 Task: Set the password for FTP input to 'anony12'.
Action: Mouse moved to (109, 12)
Screenshot: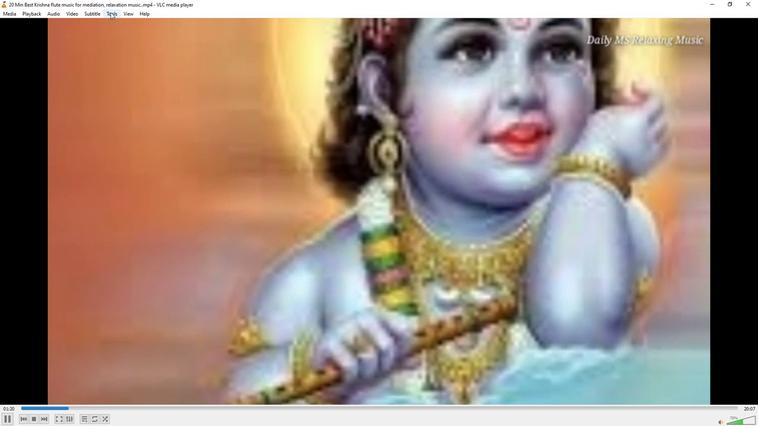 
Action: Mouse pressed left at (109, 12)
Screenshot: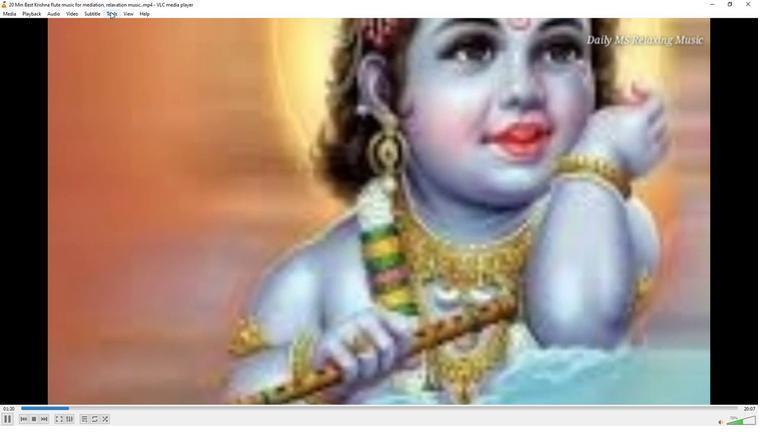 
Action: Mouse moved to (120, 107)
Screenshot: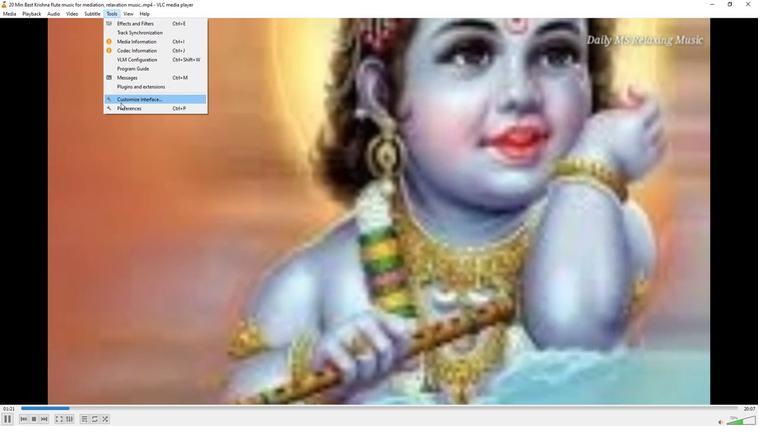 
Action: Mouse pressed left at (120, 107)
Screenshot: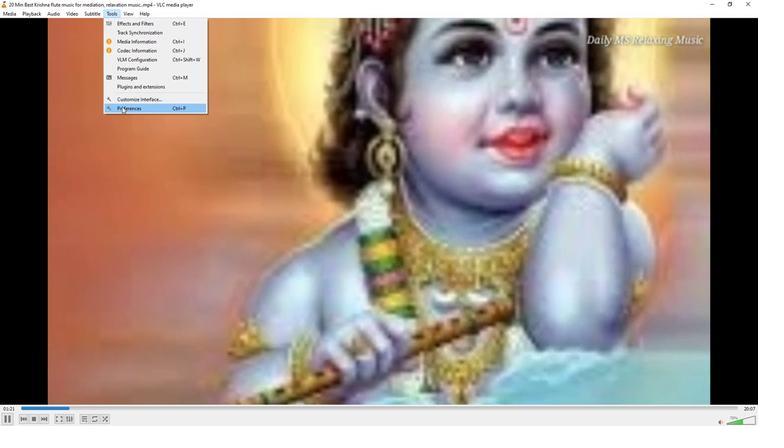 
Action: Mouse moved to (248, 347)
Screenshot: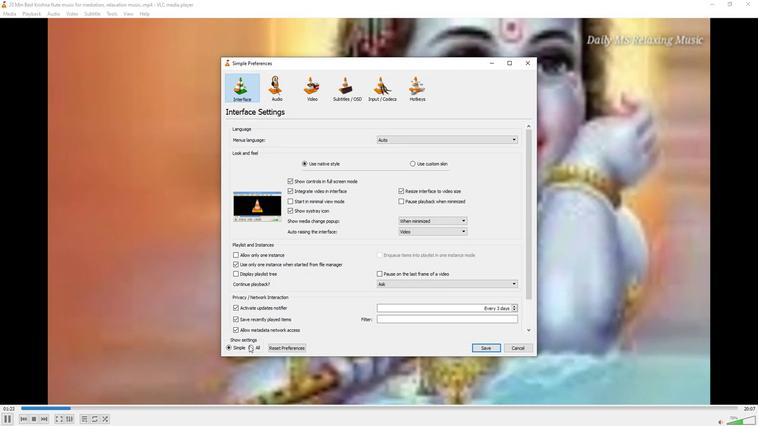 
Action: Mouse pressed left at (248, 347)
Screenshot: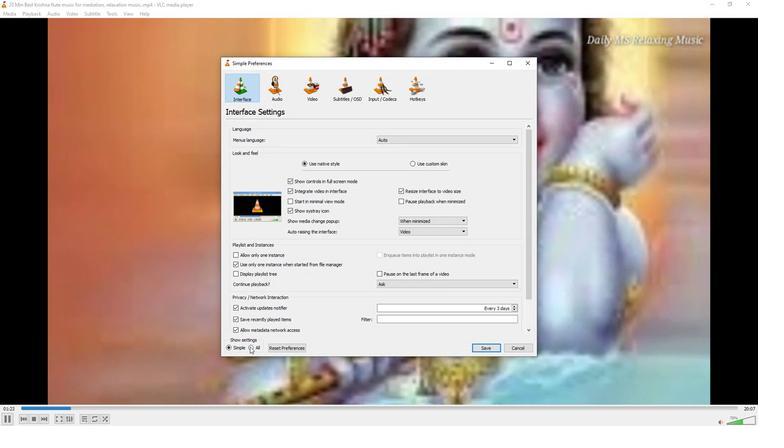 
Action: Mouse moved to (236, 213)
Screenshot: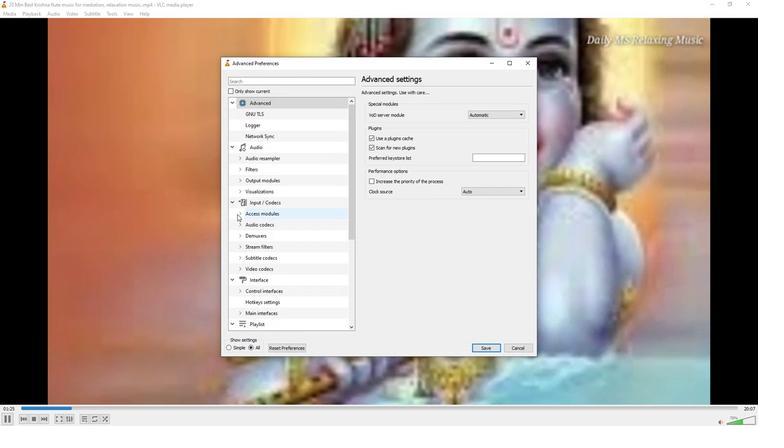 
Action: Mouse pressed left at (236, 213)
Screenshot: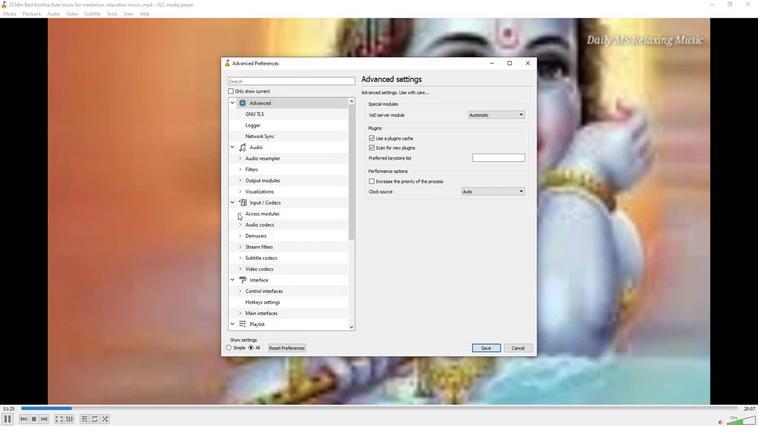 
Action: Mouse moved to (255, 291)
Screenshot: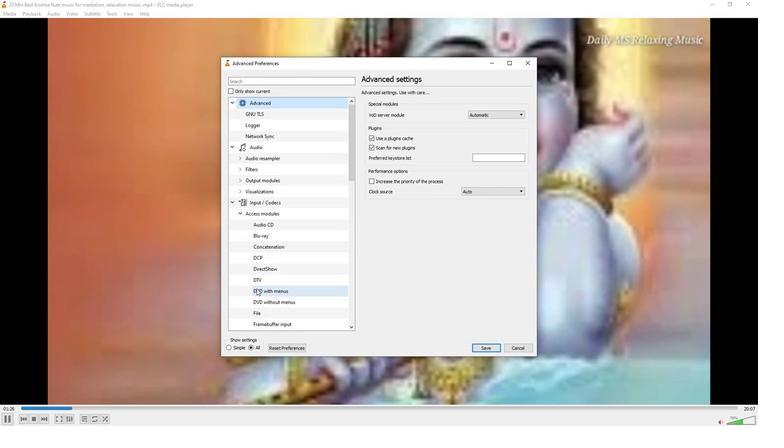 
Action: Mouse scrolled (255, 290) with delta (0, 0)
Screenshot: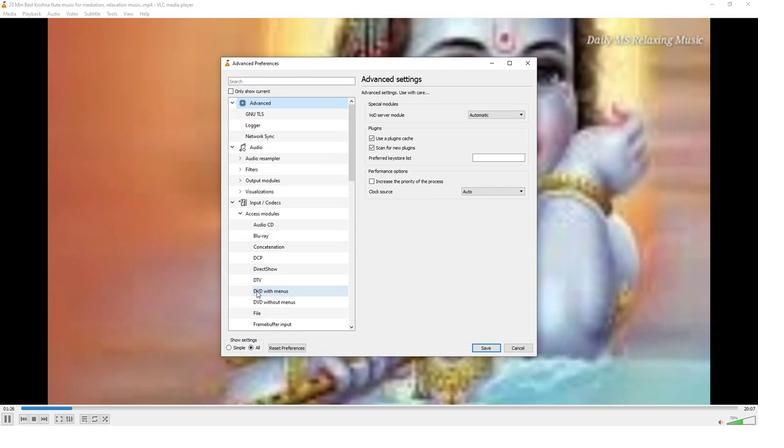
Action: Mouse moved to (258, 301)
Screenshot: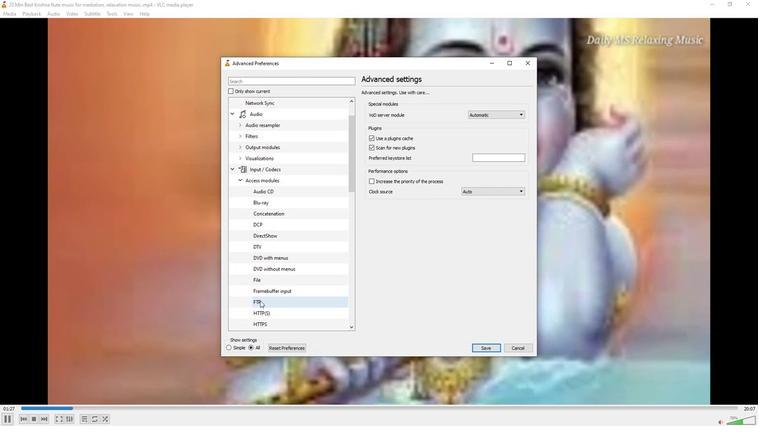 
Action: Mouse pressed left at (258, 301)
Screenshot: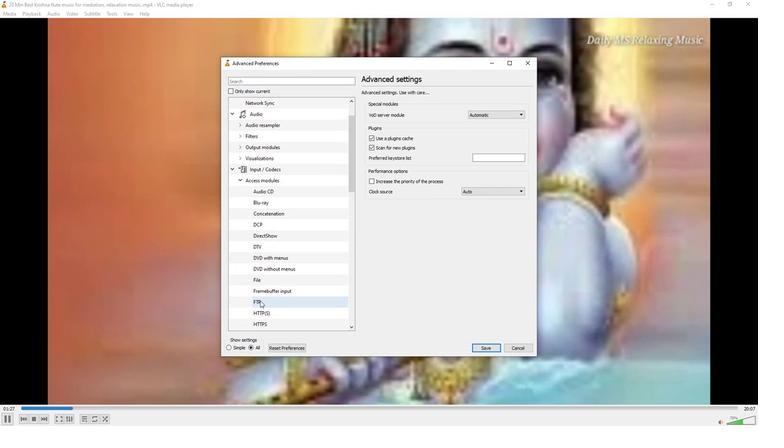 
Action: Mouse moved to (483, 118)
Screenshot: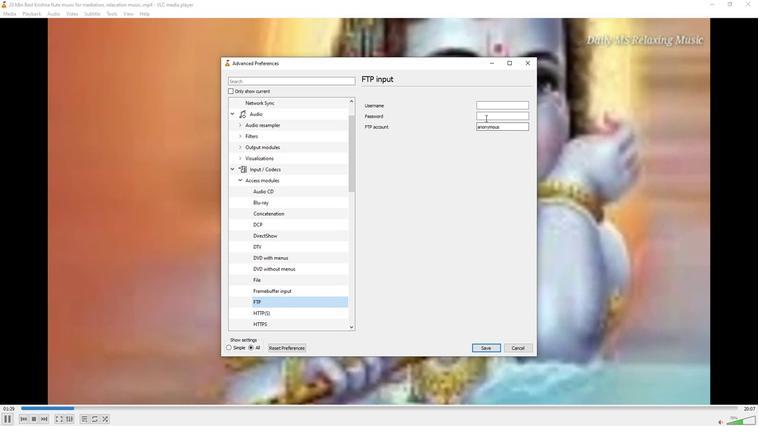 
Action: Mouse pressed left at (483, 118)
Screenshot: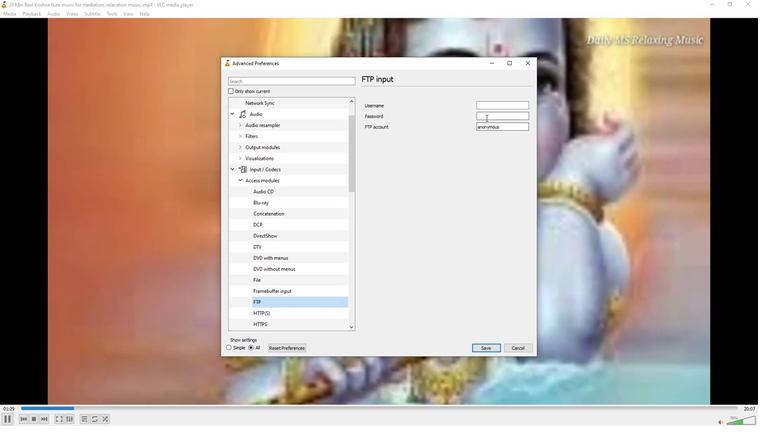 
Action: Key pressed anony12
Screenshot: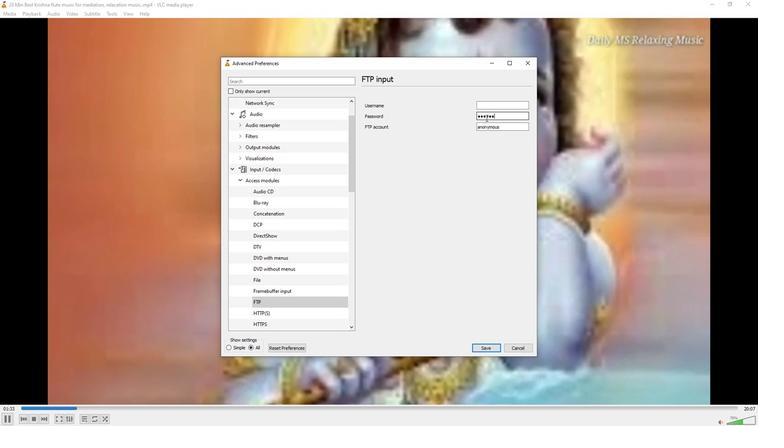 
